 Task: Add Carlson Labs Norwegian Cod Natural Liver Oil to the cart.
Action: Mouse moved to (246, 120)
Screenshot: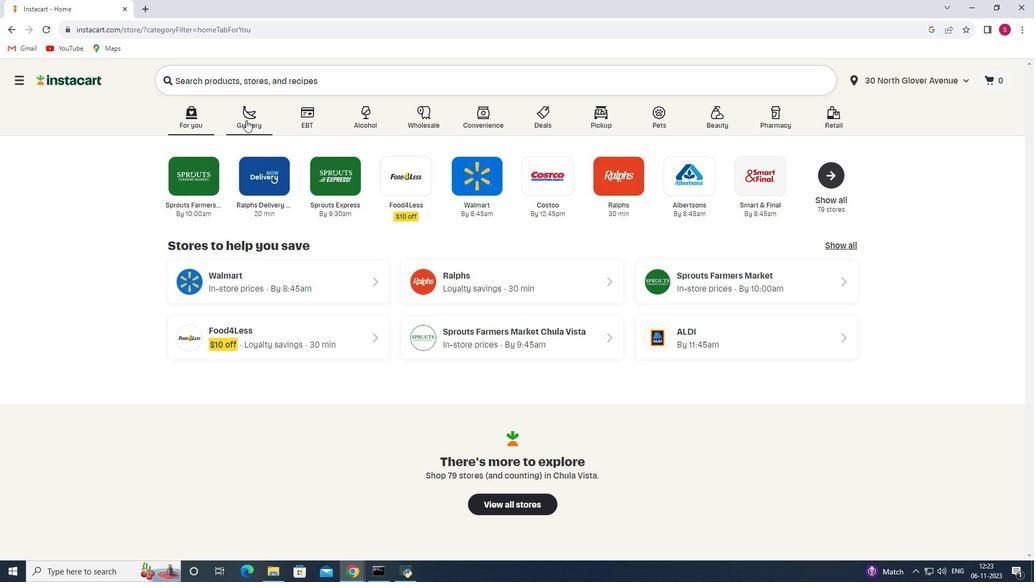 
Action: Mouse pressed left at (246, 120)
Screenshot: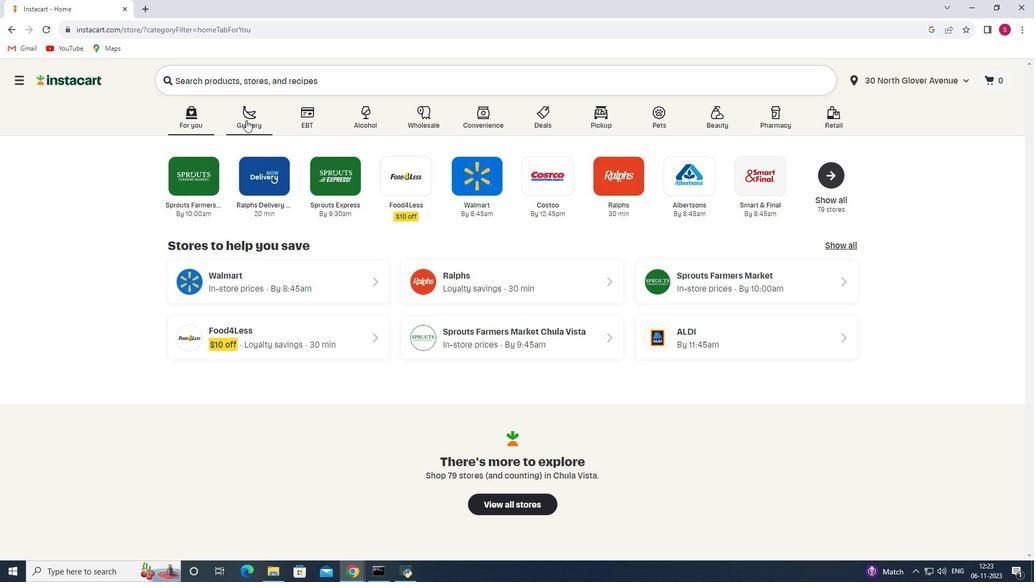 
Action: Mouse moved to (225, 303)
Screenshot: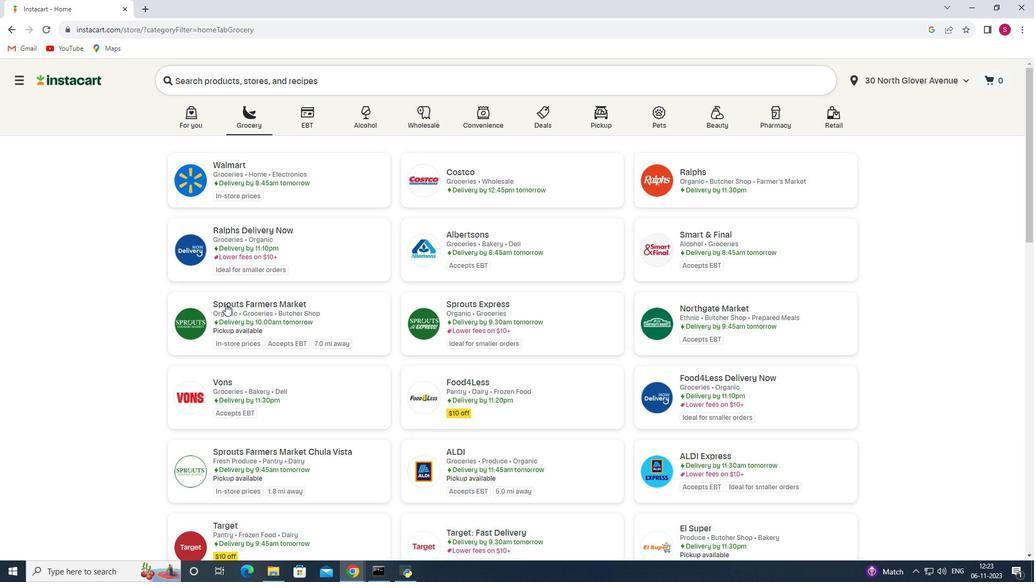 
Action: Mouse pressed left at (225, 303)
Screenshot: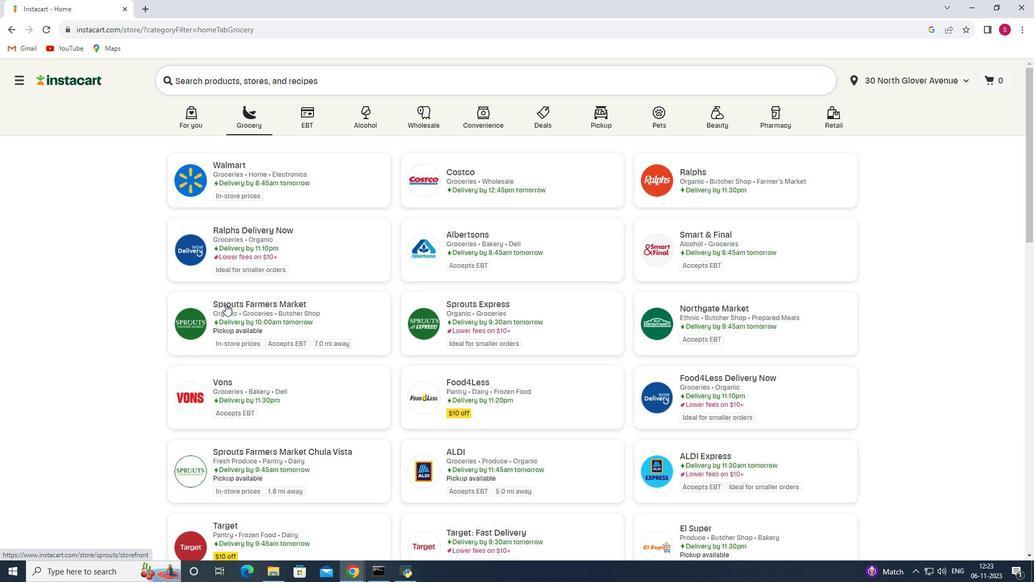 
Action: Mouse moved to (68, 375)
Screenshot: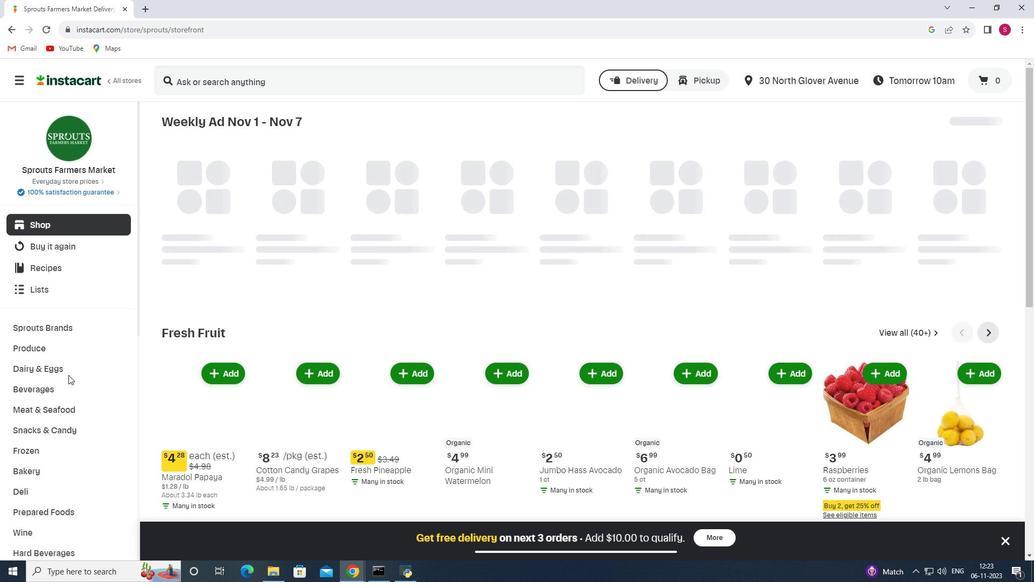 
Action: Mouse scrolled (68, 374) with delta (0, 0)
Screenshot: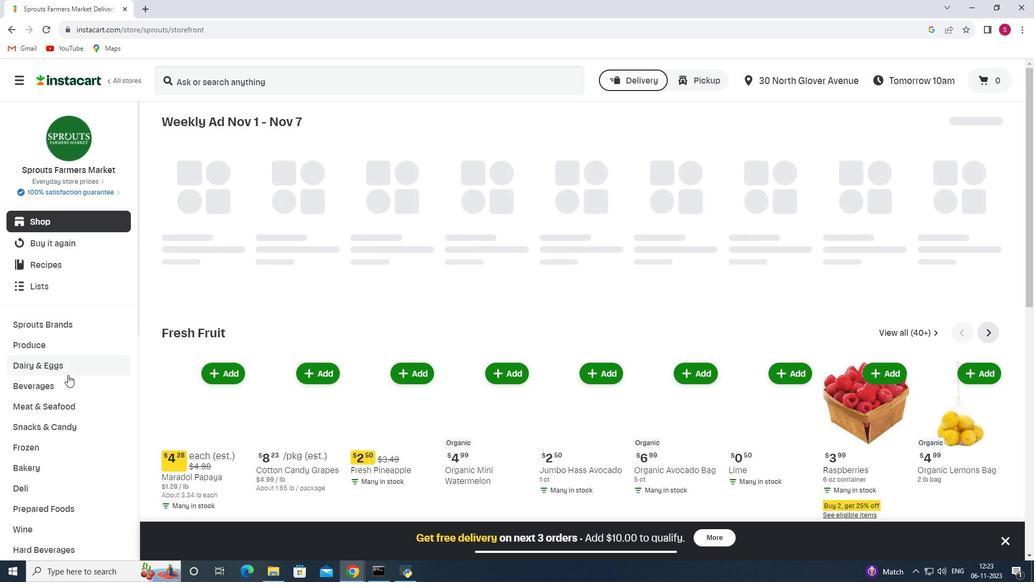 
Action: Mouse moved to (67, 375)
Screenshot: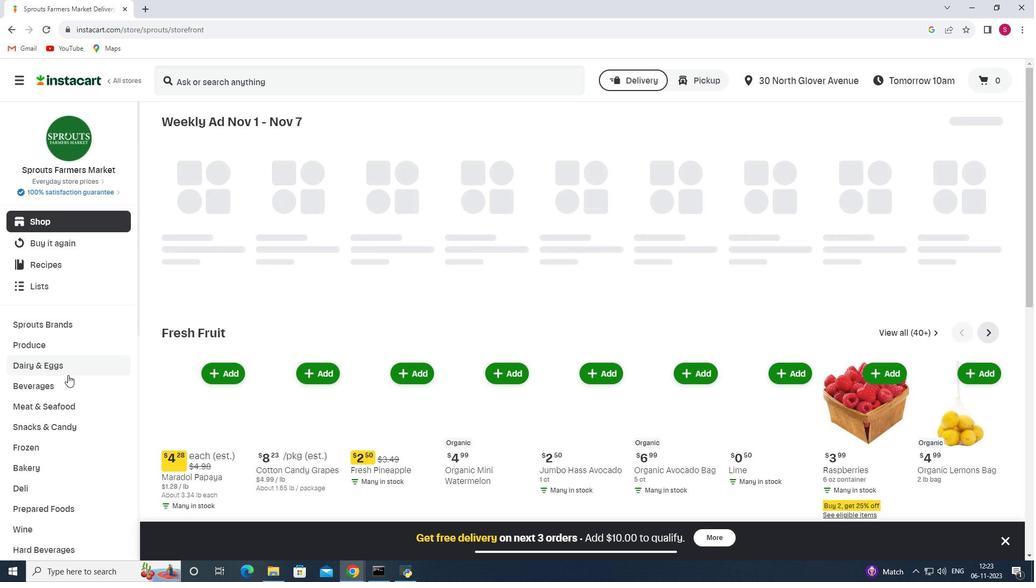
Action: Mouse scrolled (67, 374) with delta (0, 0)
Screenshot: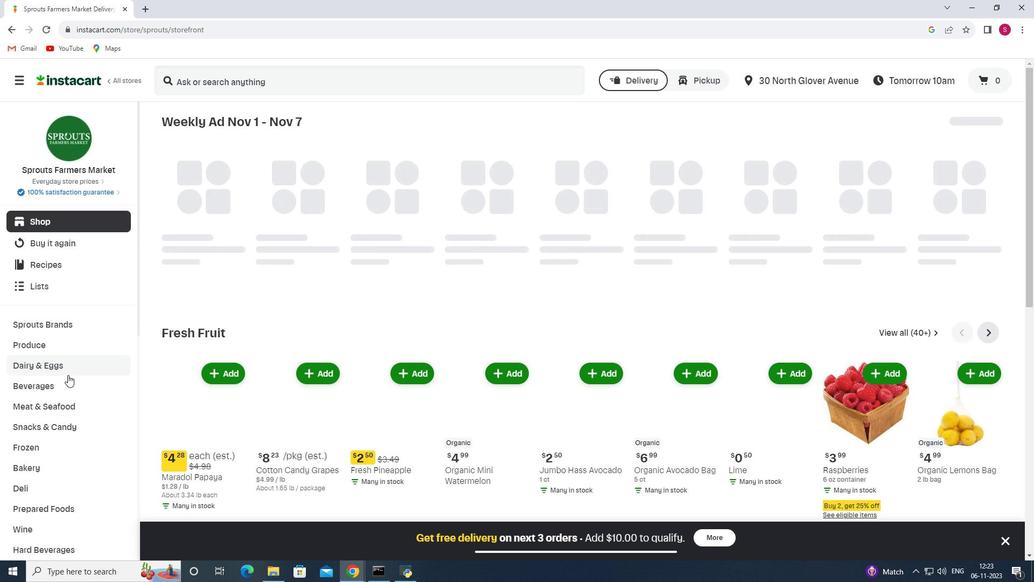 
Action: Mouse scrolled (67, 374) with delta (0, 0)
Screenshot: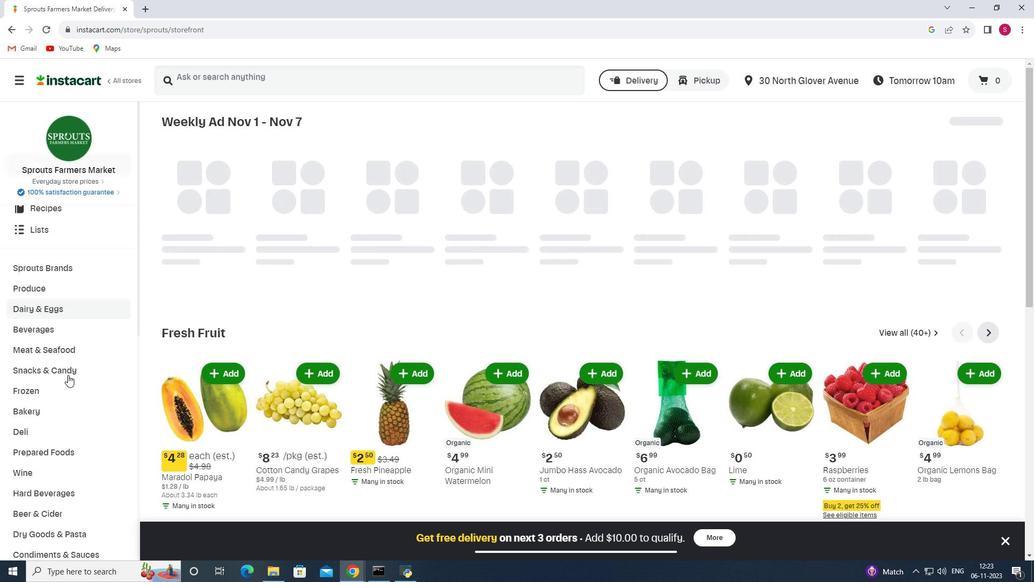 
Action: Mouse moved to (58, 390)
Screenshot: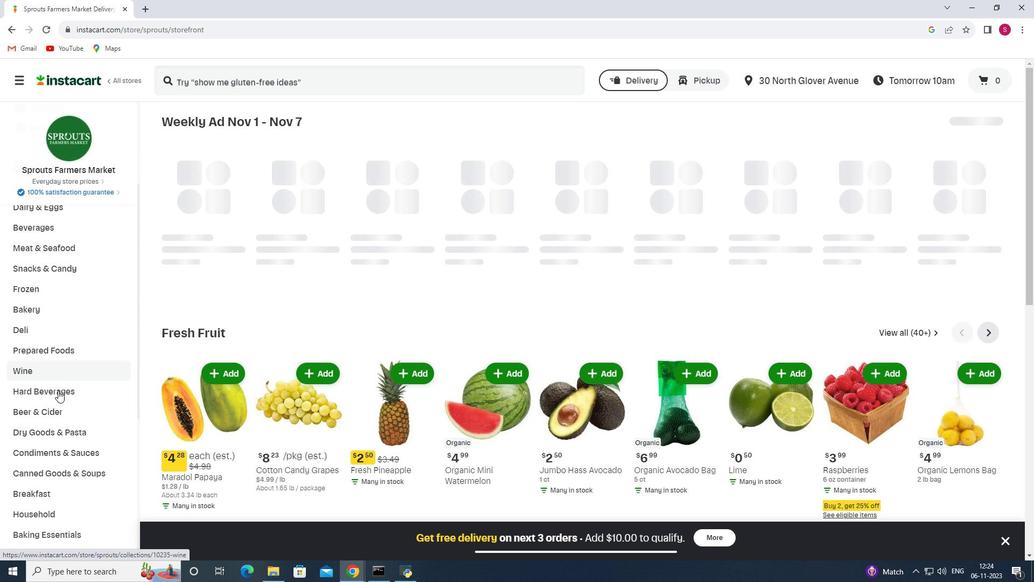 
Action: Mouse scrolled (58, 390) with delta (0, 0)
Screenshot: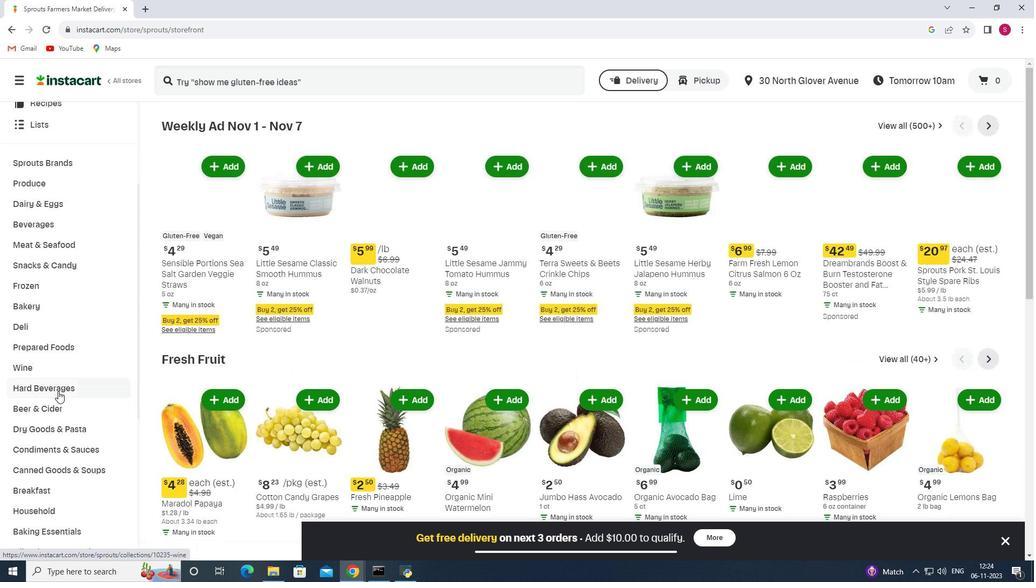 
Action: Mouse moved to (58, 391)
Screenshot: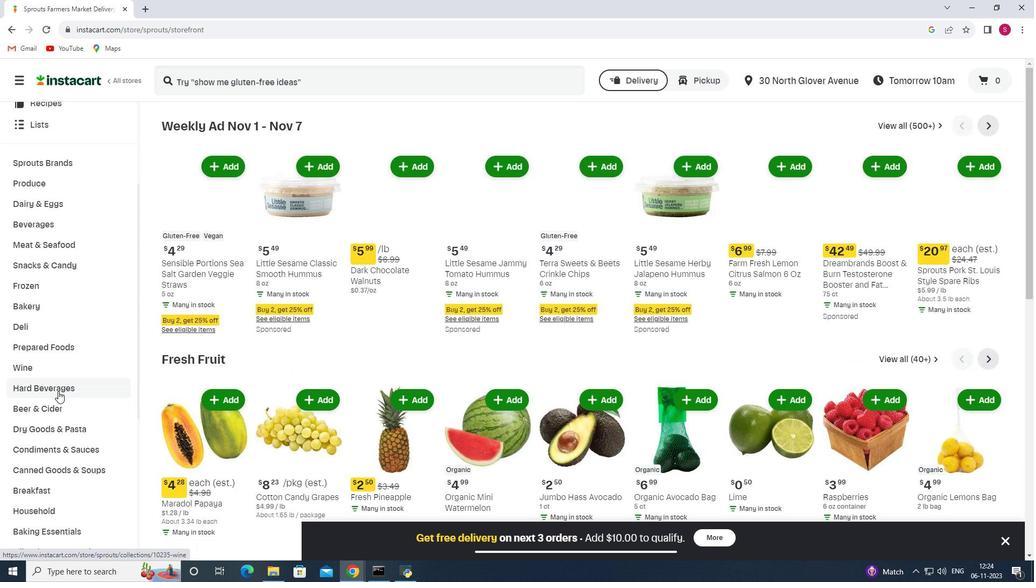 
Action: Mouse scrolled (58, 390) with delta (0, 0)
Screenshot: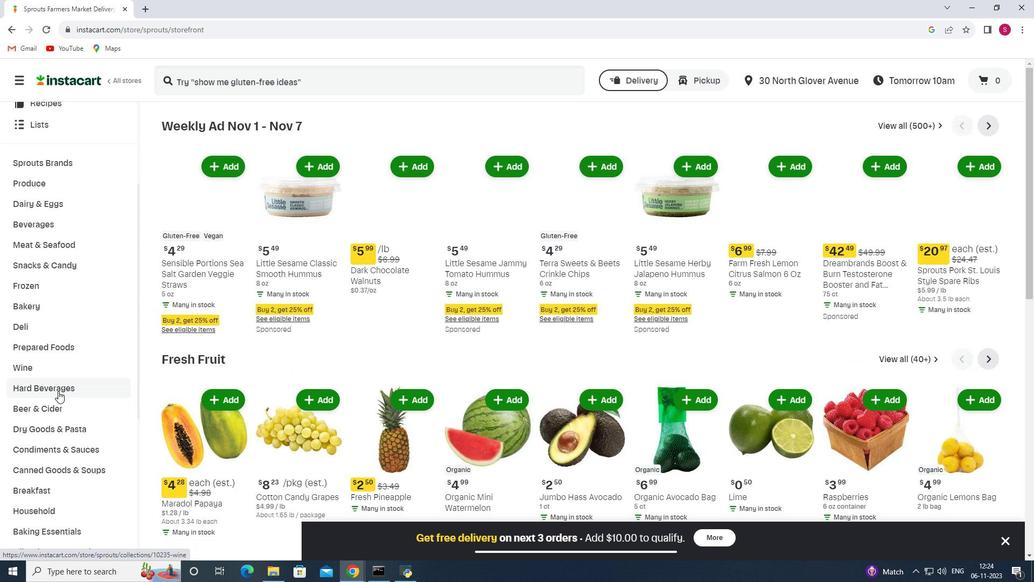 
Action: Mouse moved to (53, 397)
Screenshot: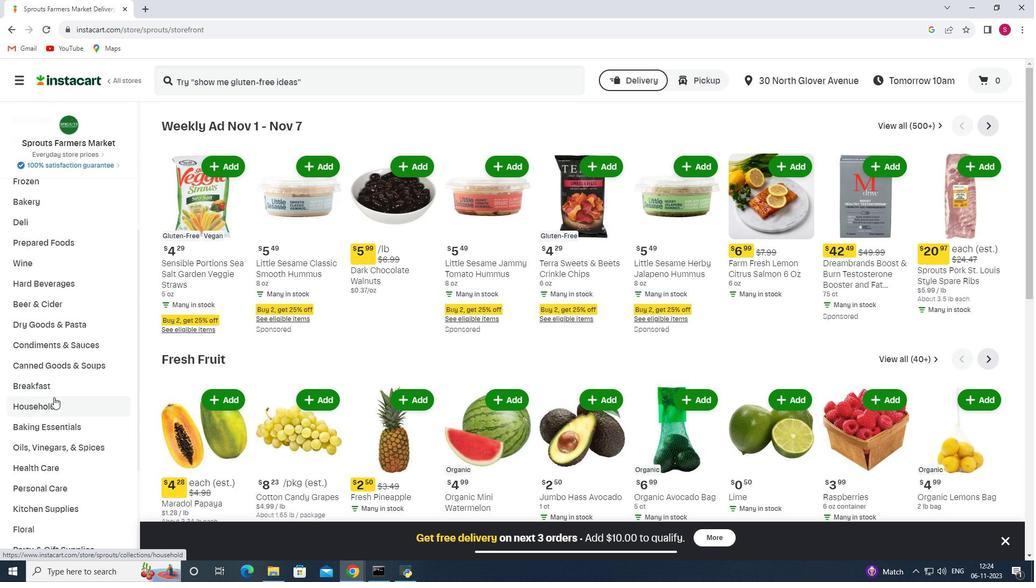 
Action: Mouse scrolled (53, 396) with delta (0, 0)
Screenshot: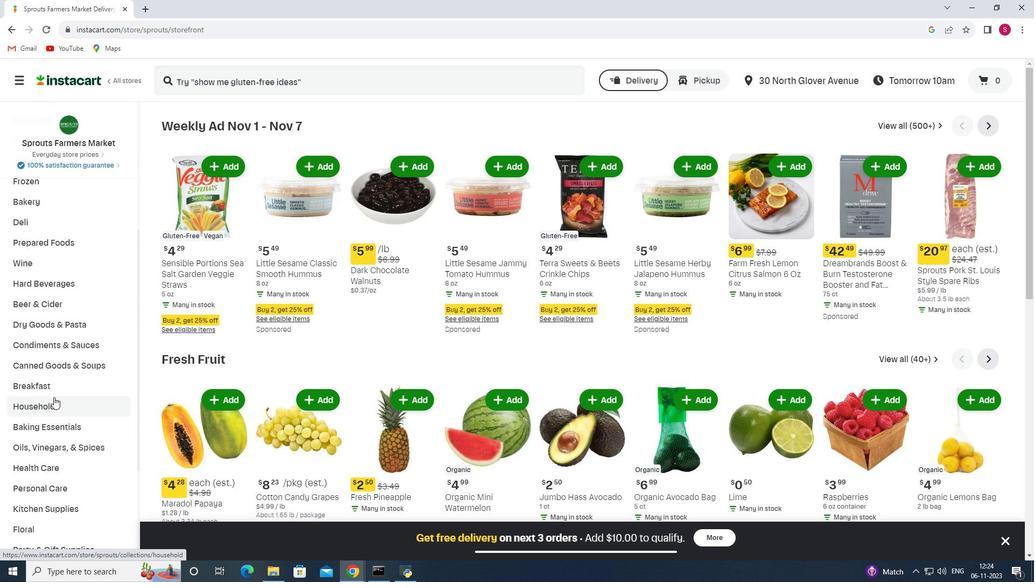 
Action: Mouse moved to (48, 412)
Screenshot: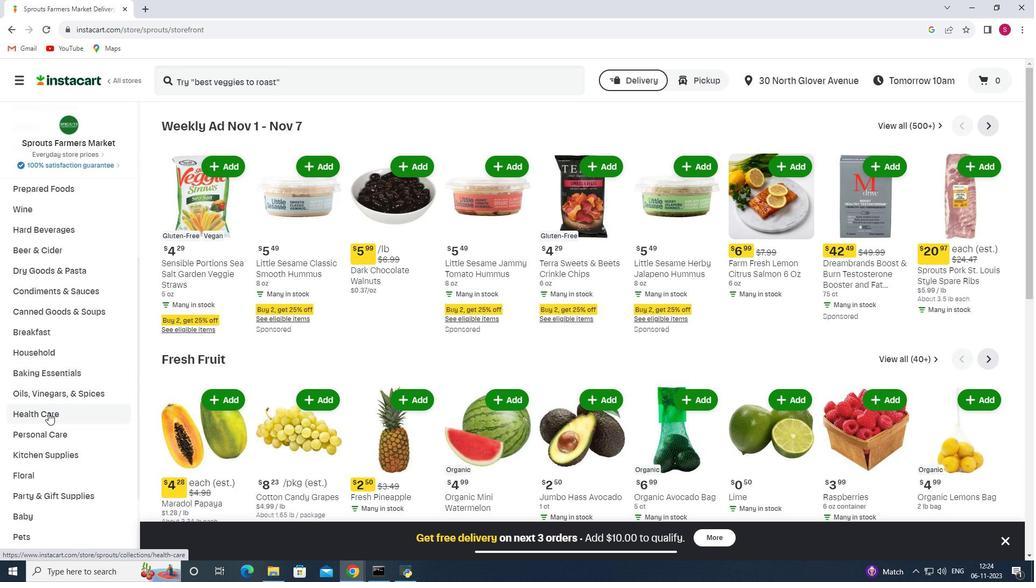 
Action: Mouse pressed left at (48, 412)
Screenshot: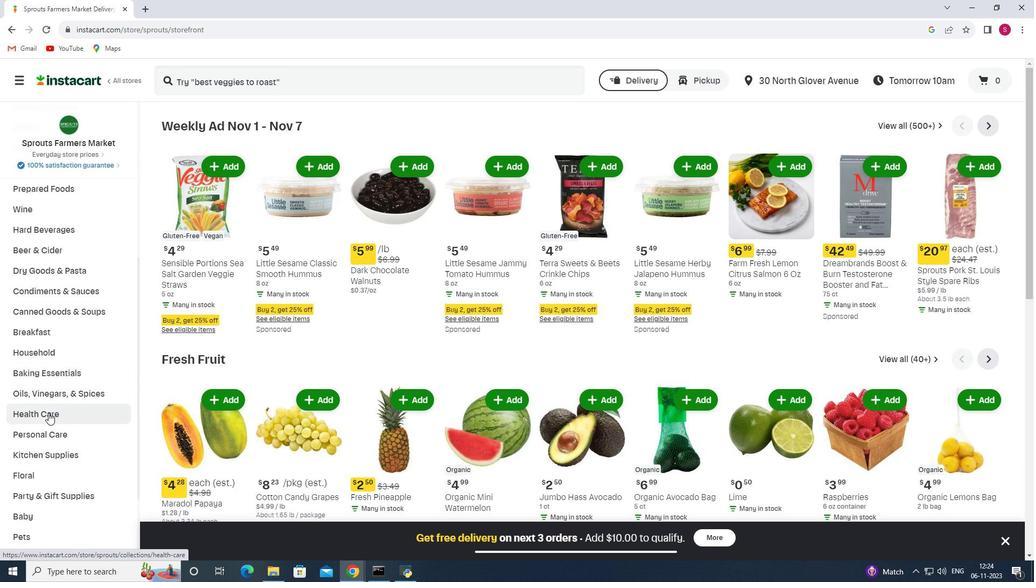 
Action: Mouse moved to (347, 152)
Screenshot: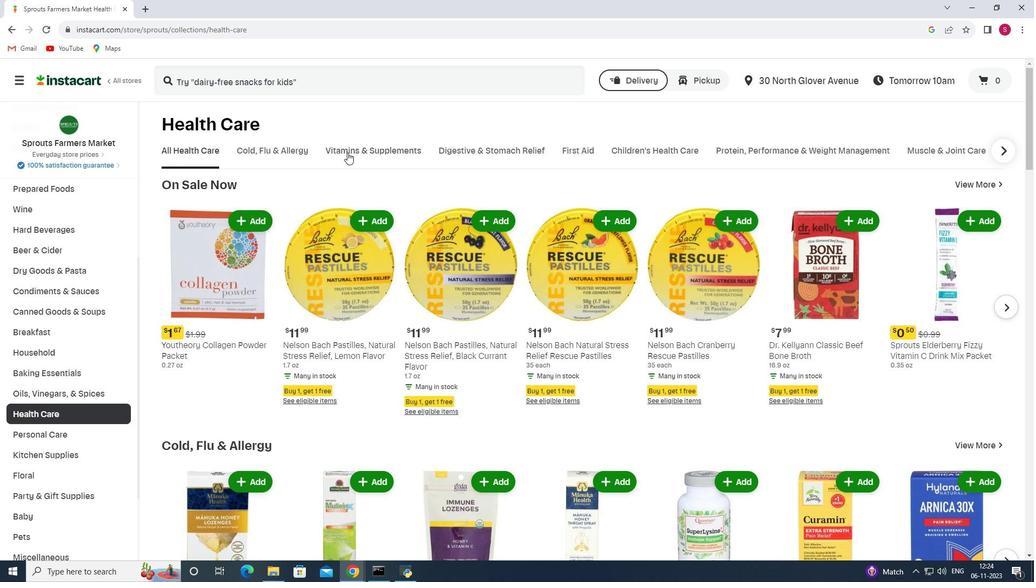 
Action: Mouse pressed left at (347, 152)
Screenshot: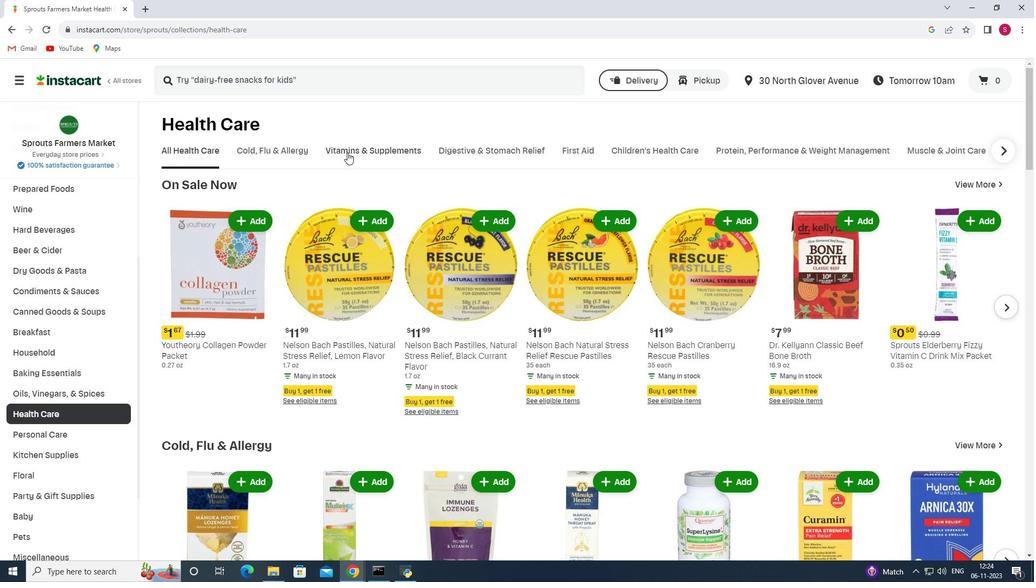 
Action: Mouse moved to (739, 190)
Screenshot: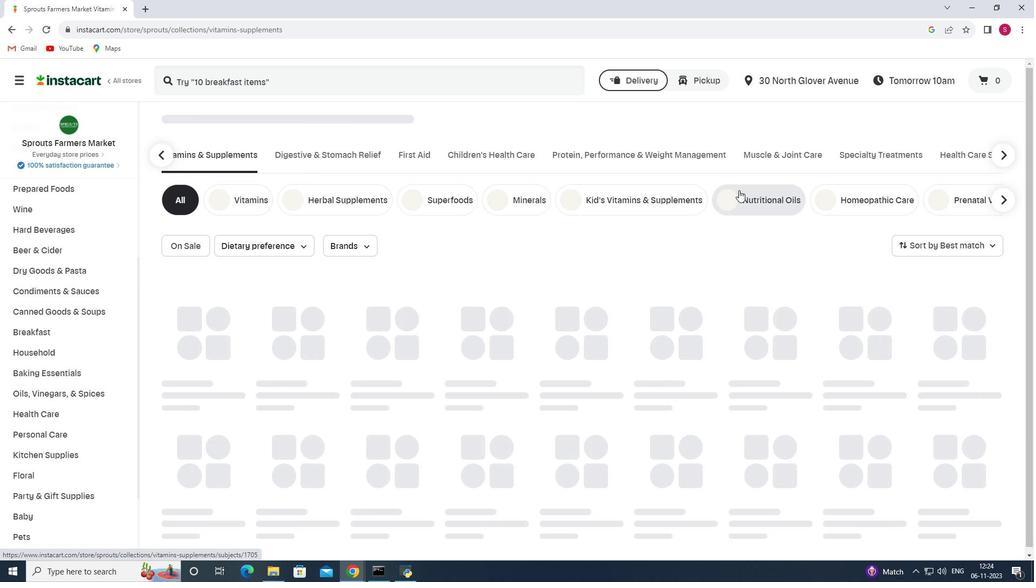
Action: Mouse pressed left at (739, 190)
Screenshot: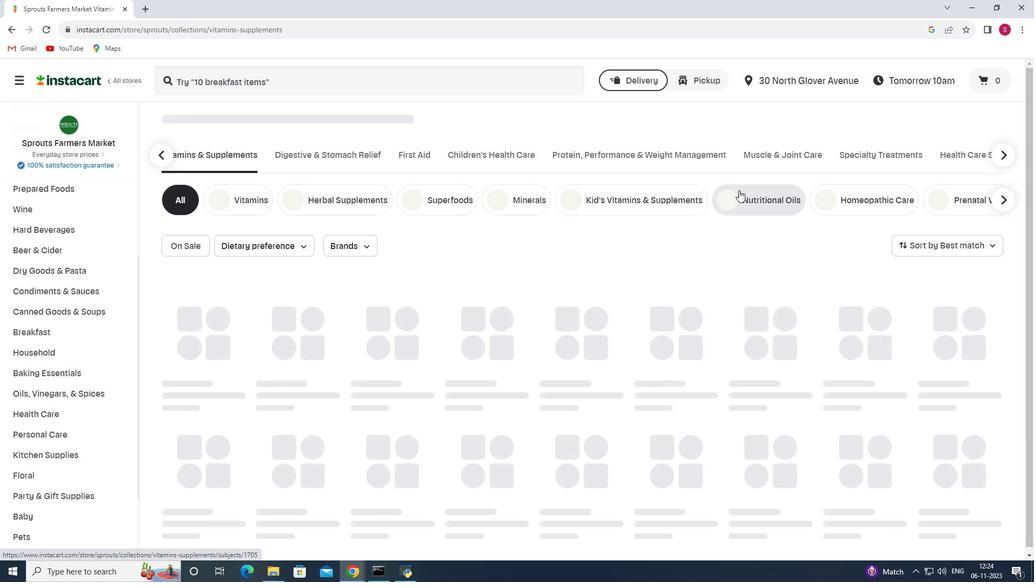 
Action: Mouse moved to (274, 78)
Screenshot: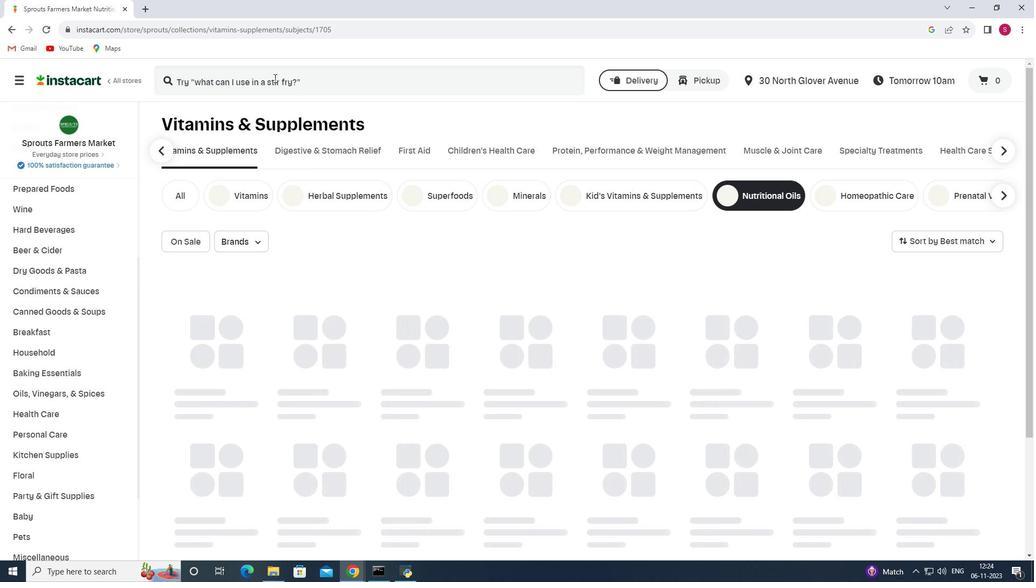 
Action: Mouse pressed left at (274, 78)
Screenshot: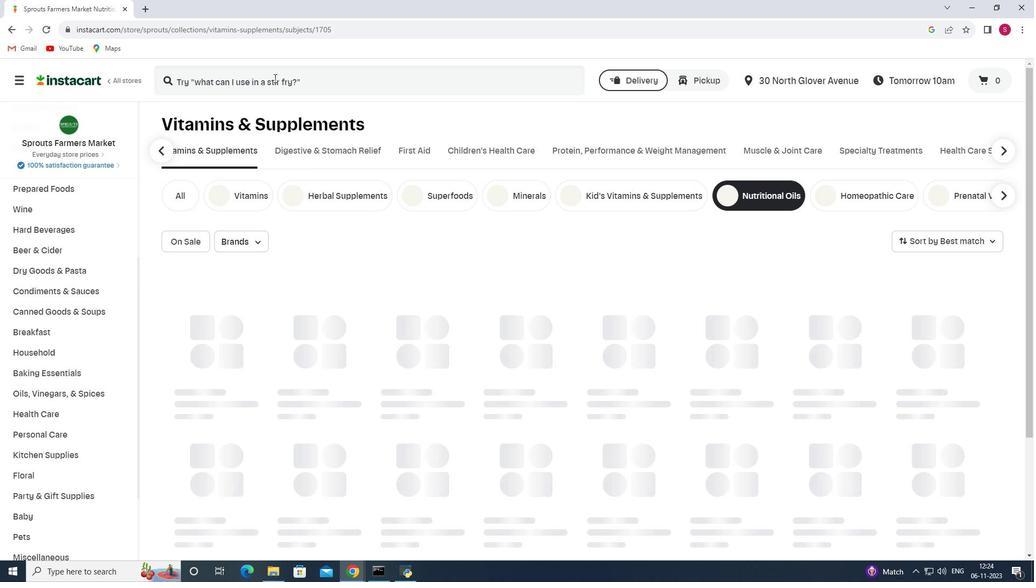 
Action: Key pressed <Key.shift>Carlson<Key.space><Key.shift>Labs<Key.space><Key.shift>Norwegian<Key.space><Key.shift>Cod<Key.space><Key.shift><Key.shift>Natural<Key.space><Key.shift>Liver<Key.space><Key.shift>Oil<Key.enter>
Screenshot: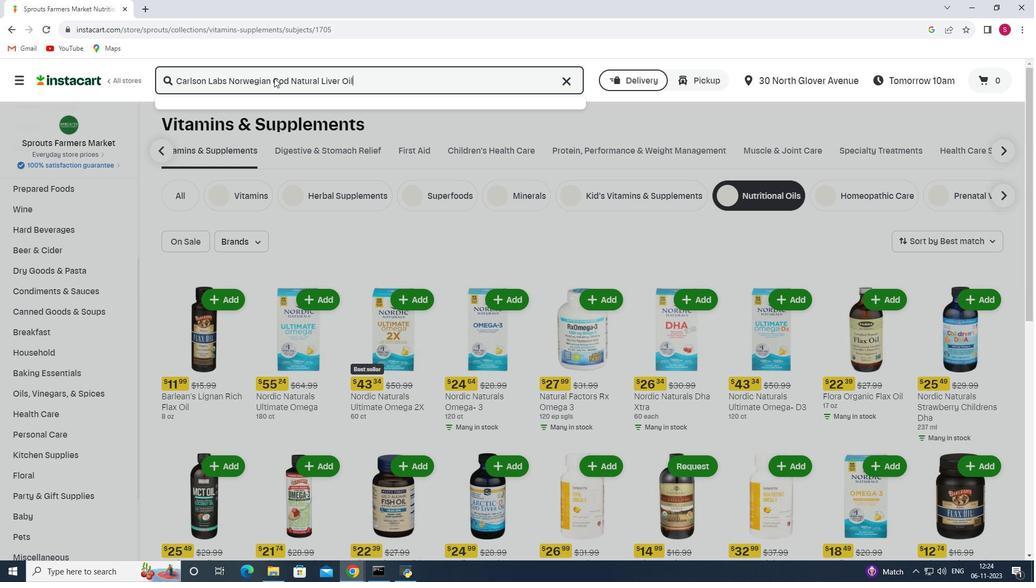 
Action: Mouse moved to (478, 167)
Screenshot: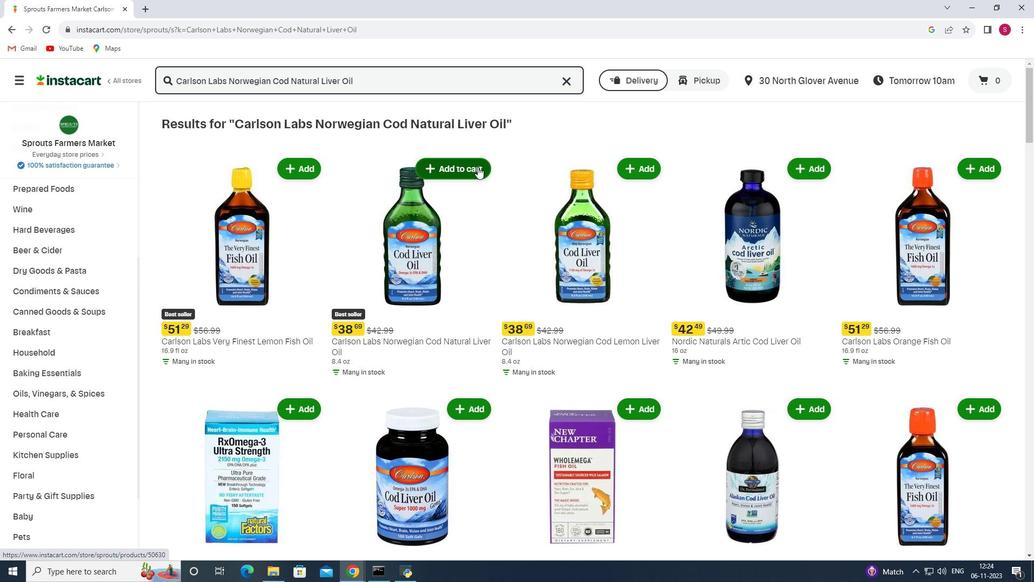 
Action: Mouse pressed left at (478, 167)
Screenshot: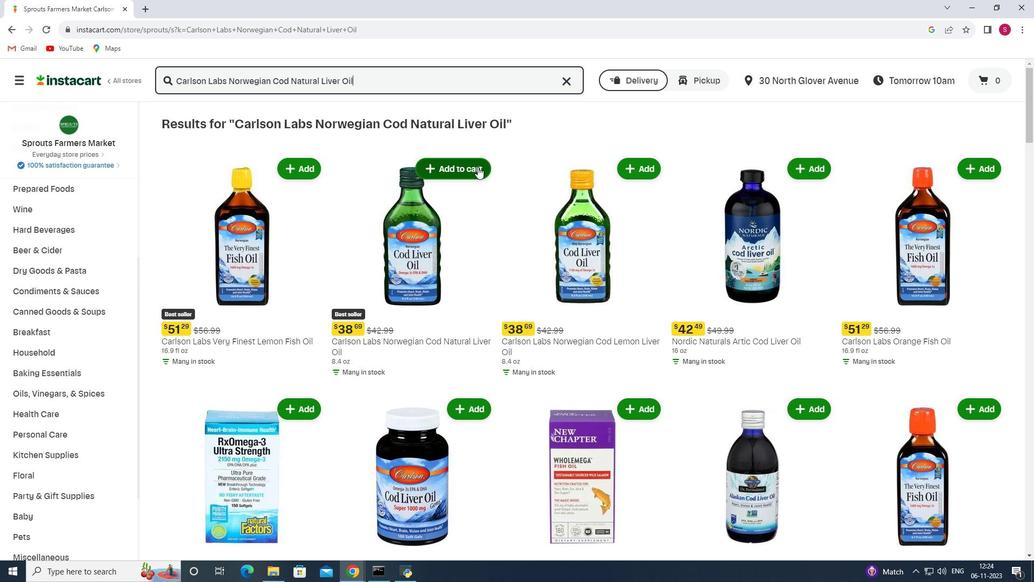 
Action: Mouse moved to (470, 189)
Screenshot: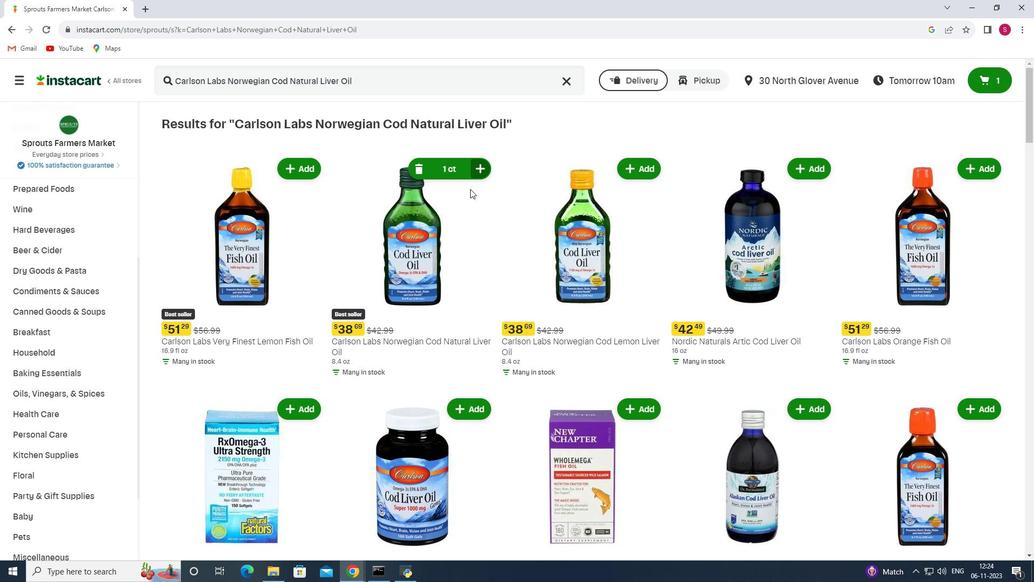 
